 Task: Change the video height of the visualizer filter to 400.
Action: Mouse moved to (122, 17)
Screenshot: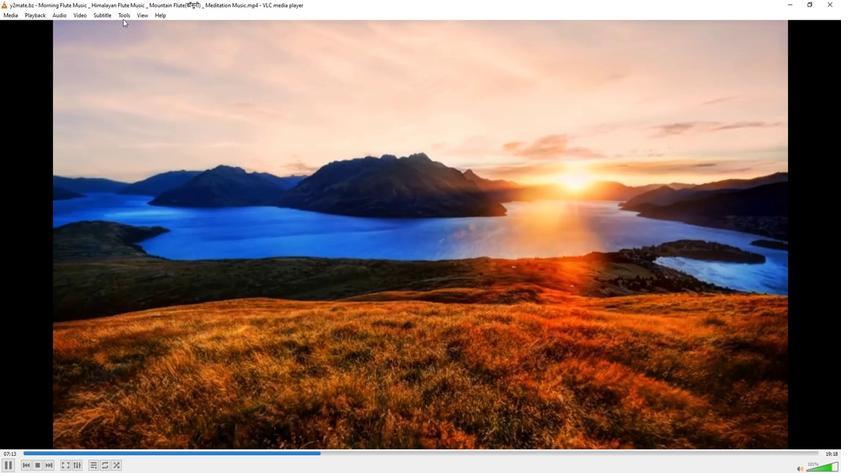 
Action: Mouse pressed left at (122, 17)
Screenshot: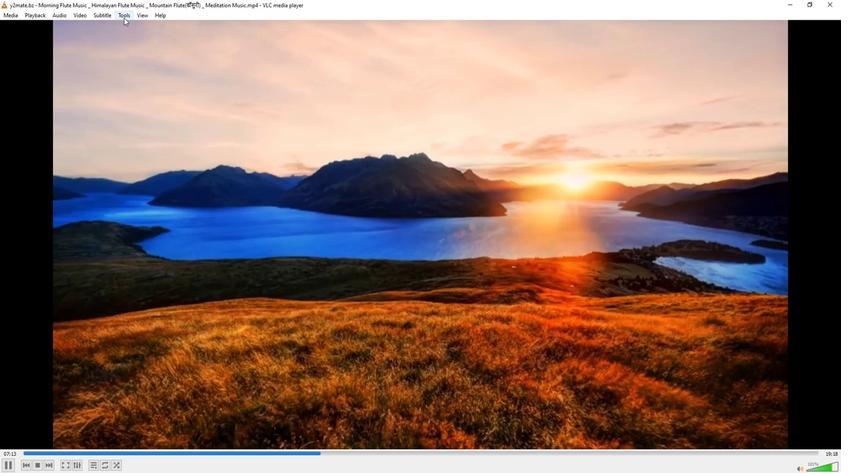 
Action: Mouse moved to (135, 116)
Screenshot: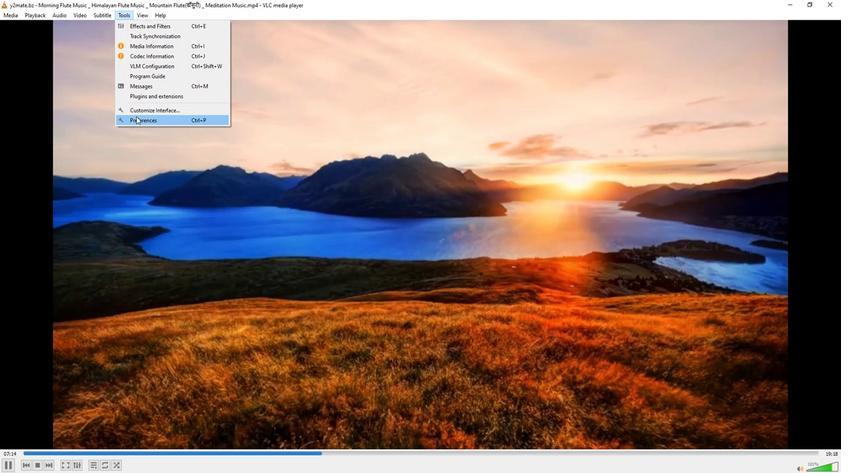 
Action: Mouse pressed left at (135, 116)
Screenshot: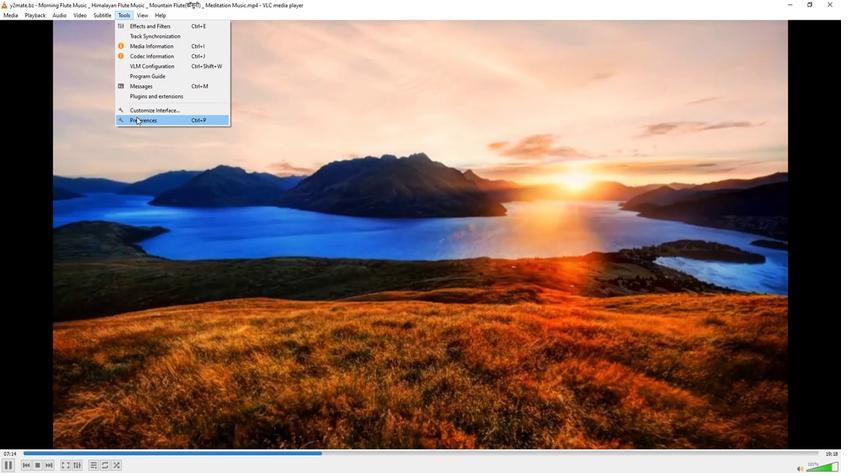 
Action: Mouse moved to (275, 385)
Screenshot: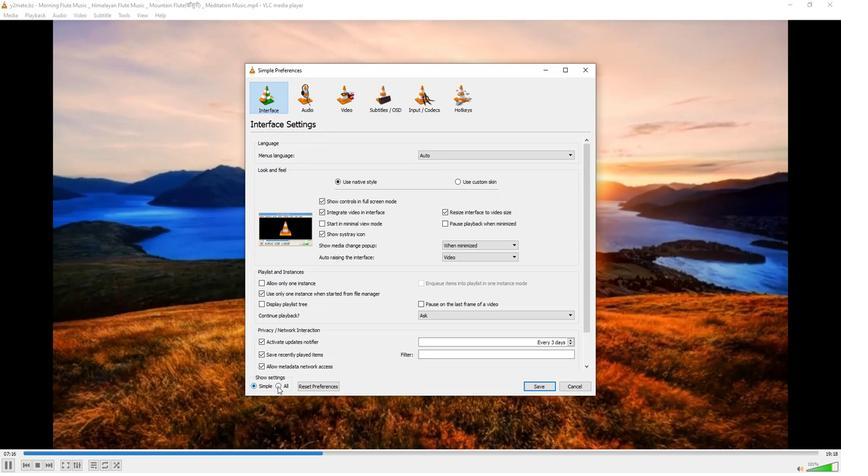 
Action: Mouse pressed left at (275, 385)
Screenshot: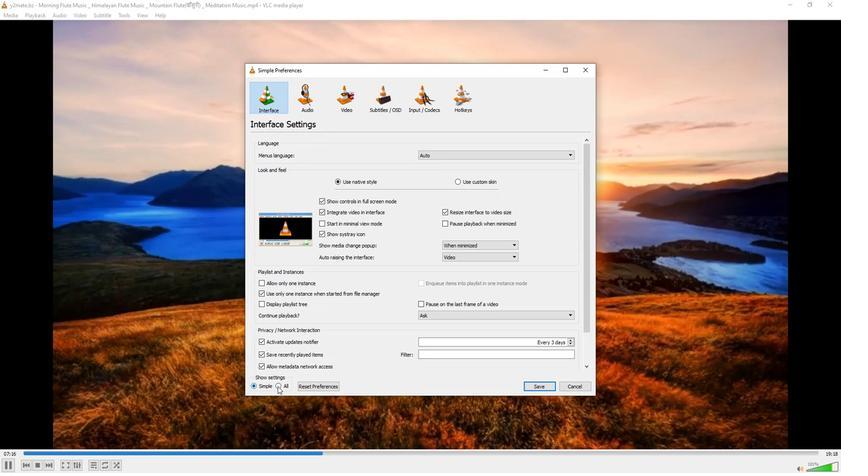 
Action: Mouse moved to (264, 212)
Screenshot: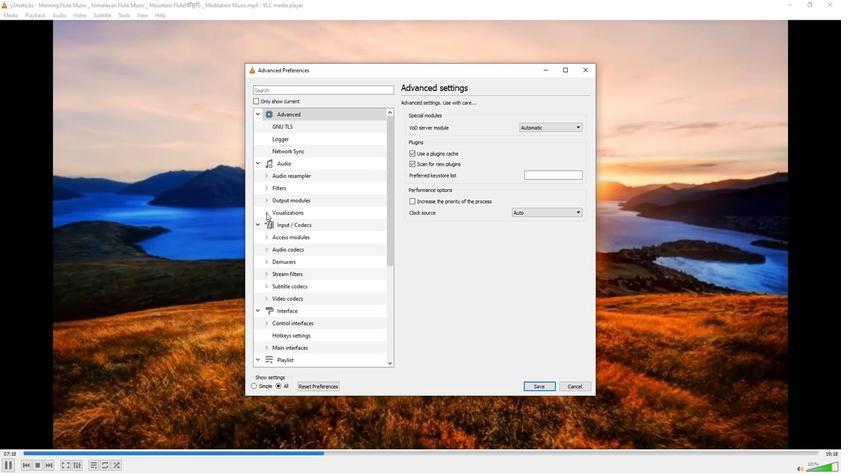 
Action: Mouse pressed left at (264, 212)
Screenshot: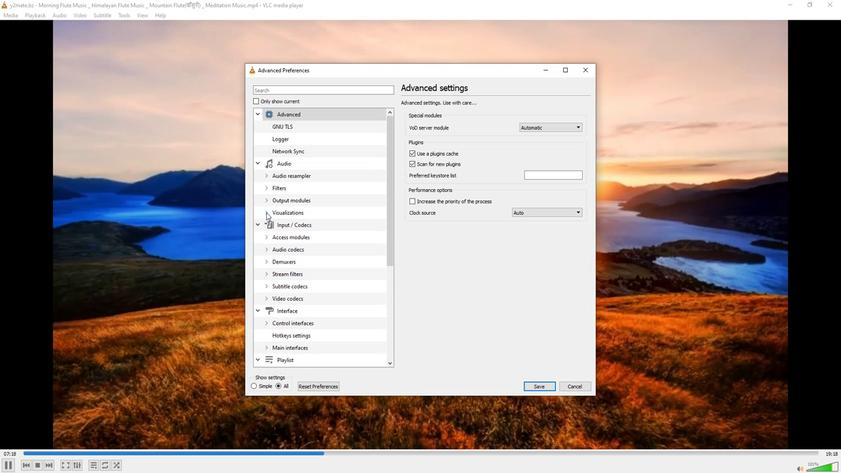 
Action: Mouse moved to (282, 258)
Screenshot: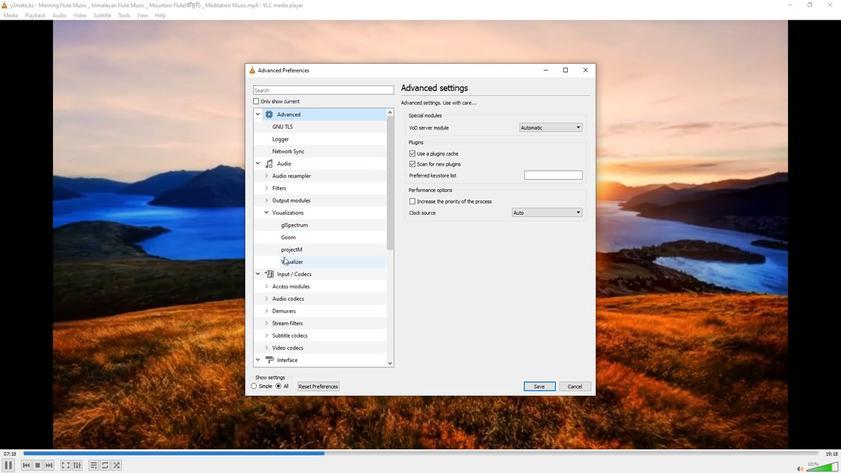 
Action: Mouse pressed left at (282, 258)
Screenshot: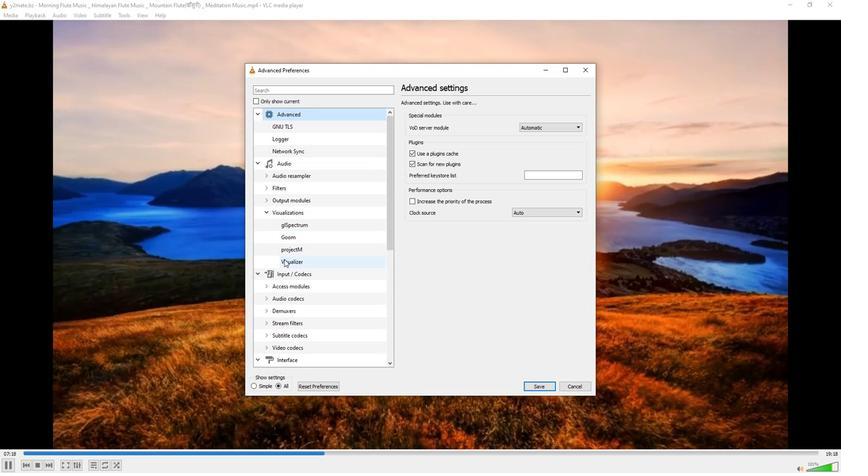 
Action: Mouse moved to (559, 151)
Screenshot: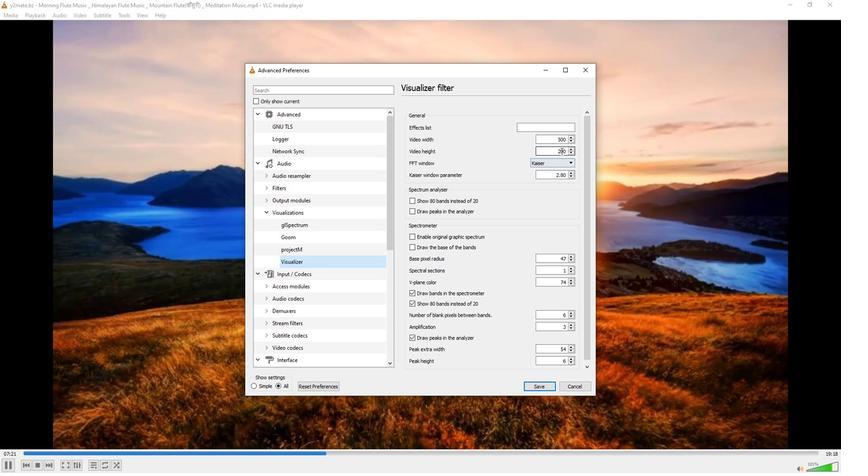 
Action: Mouse pressed left at (559, 151)
Screenshot: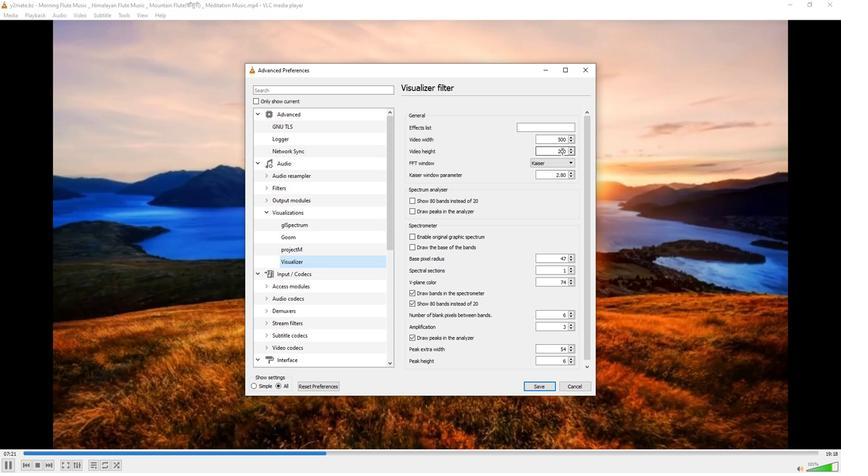 
Action: Mouse pressed left at (559, 151)
Screenshot: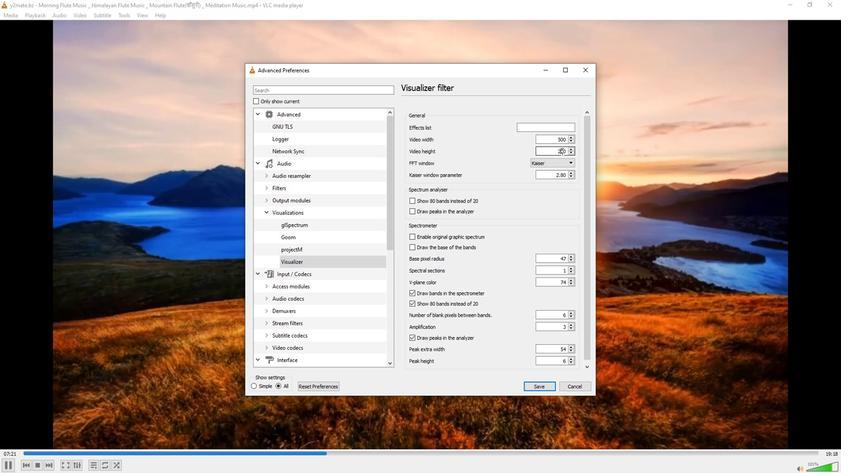 
Action: Key pressed 4
Screenshot: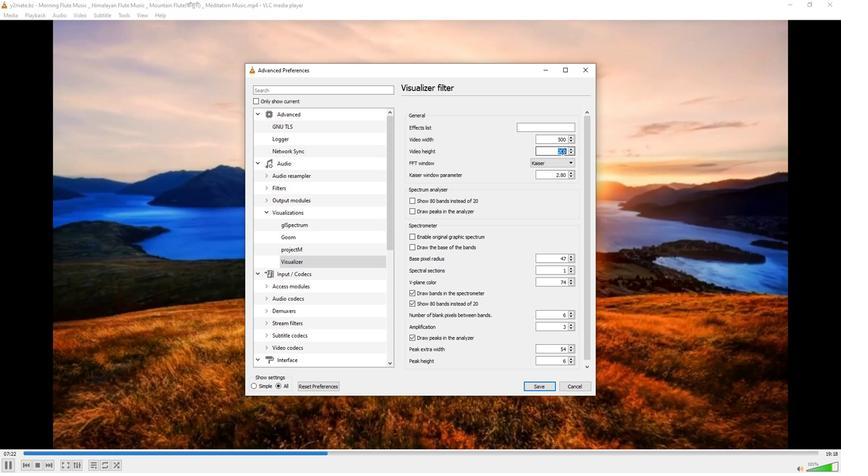 
Action: Mouse moved to (542, 160)
Screenshot: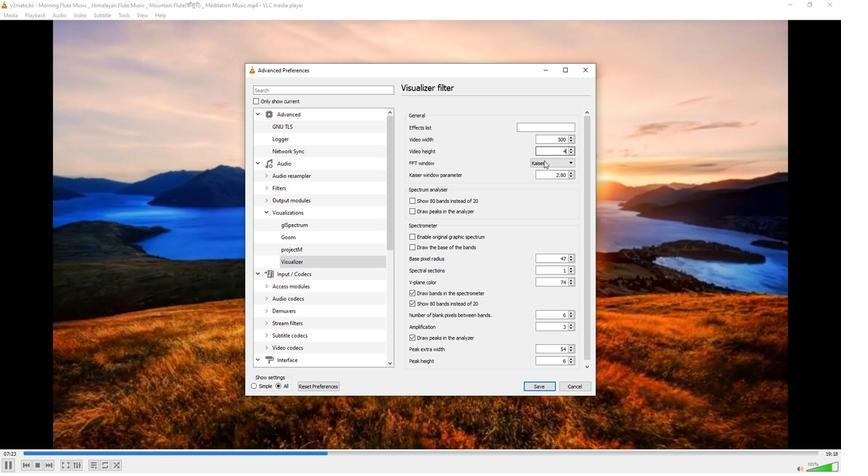 
Action: Key pressed 00
Screenshot: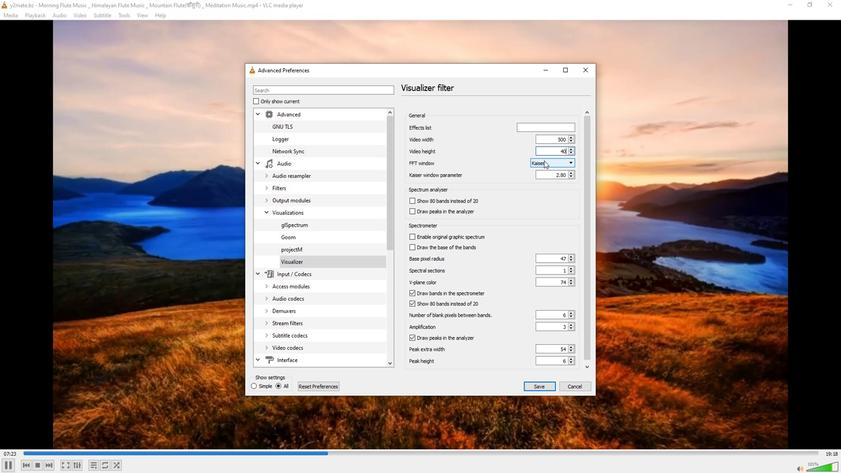 
Action: Mouse moved to (517, 156)
Screenshot: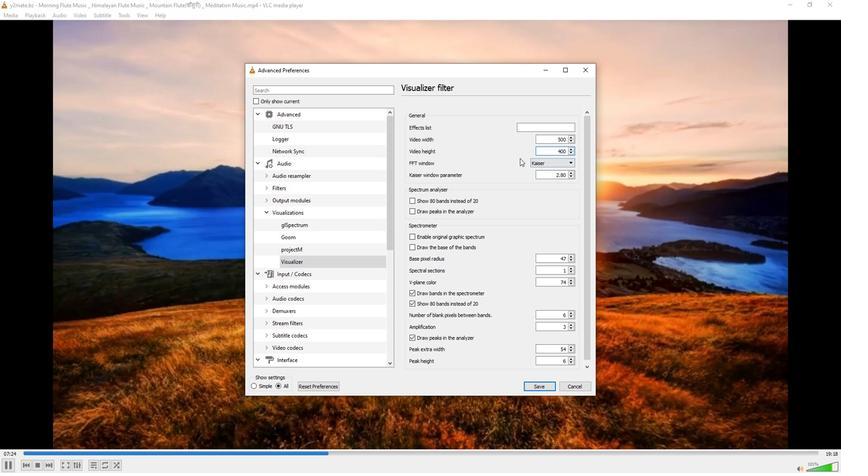 
Action: Mouse pressed left at (517, 156)
Screenshot: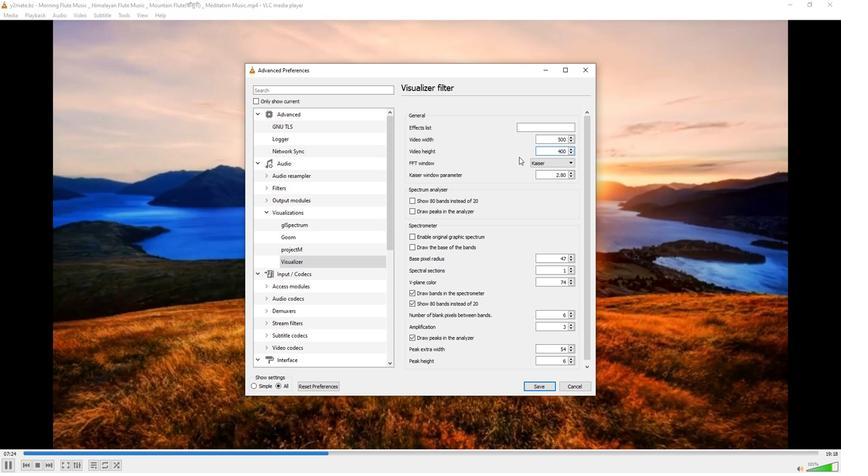 
